 Task: Zoom in the location "Bed and breakfast in St. Marys, Georgia, United States" two times.
Action: Mouse moved to (343, 142)
Screenshot: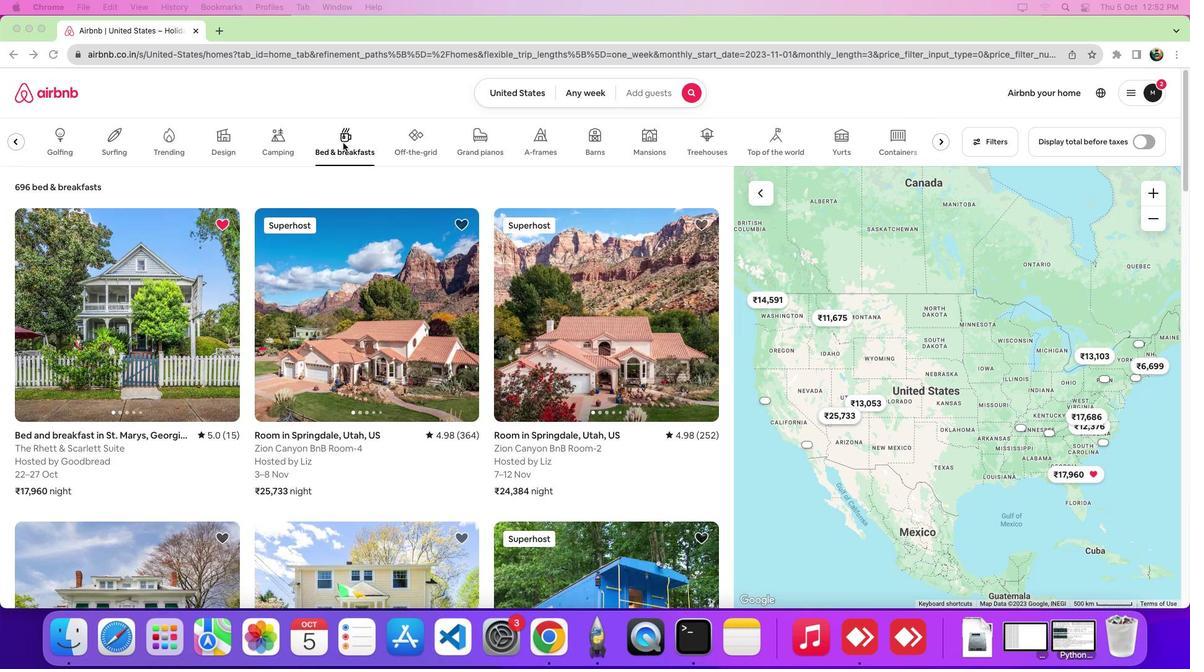 
Action: Mouse pressed left at (343, 142)
Screenshot: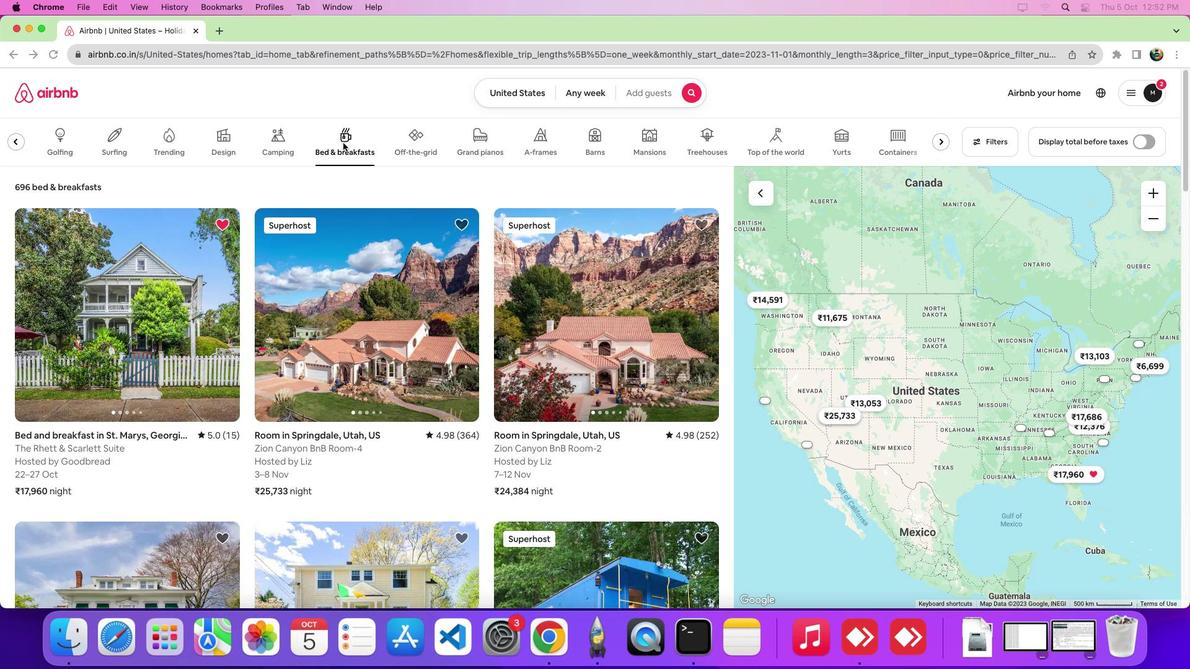 
Action: Mouse moved to (136, 326)
Screenshot: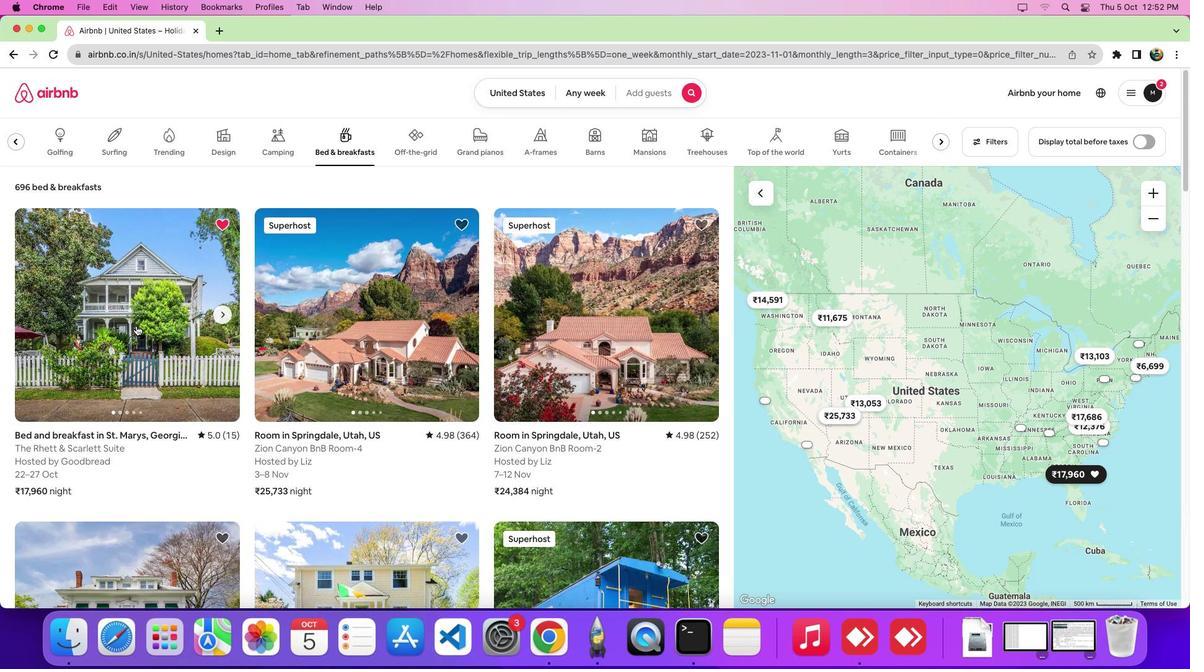 
Action: Mouse pressed left at (136, 326)
Screenshot: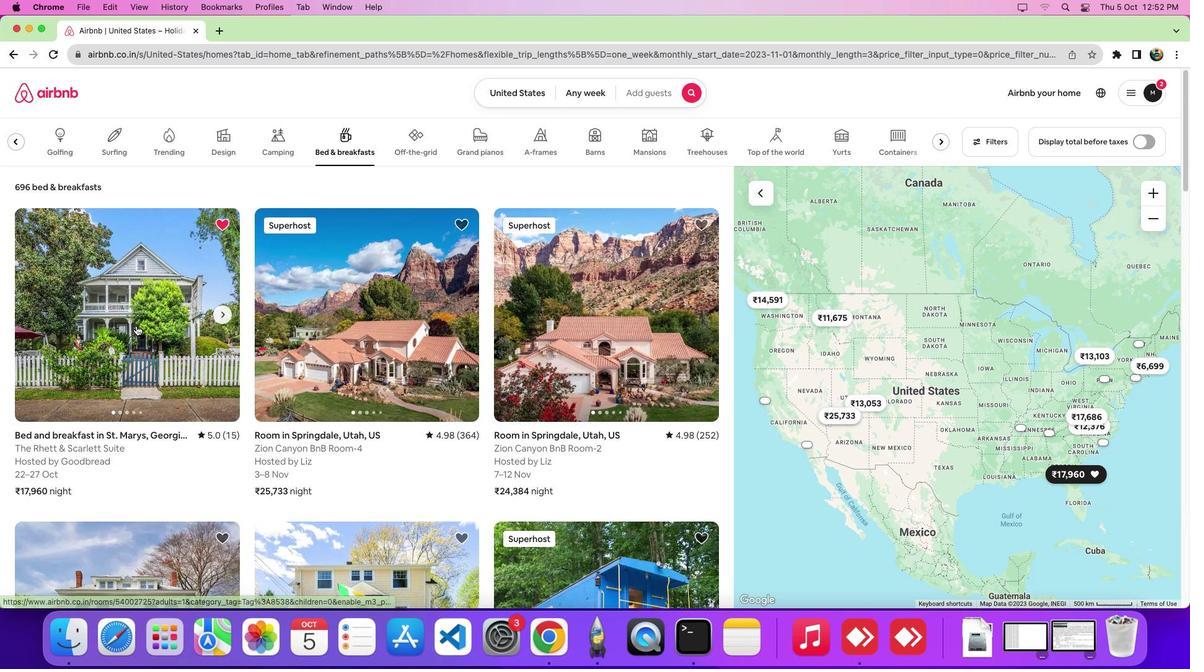 
Action: Mouse moved to (363, 313)
Screenshot: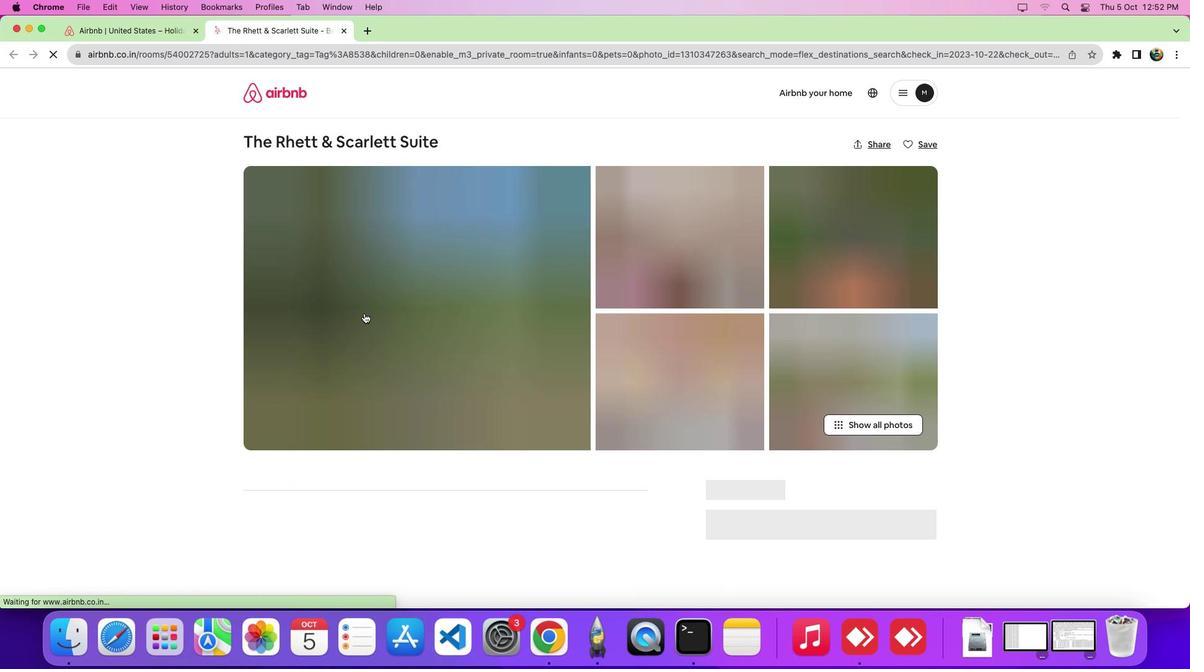 
Action: Mouse scrolled (363, 313) with delta (0, 0)
Screenshot: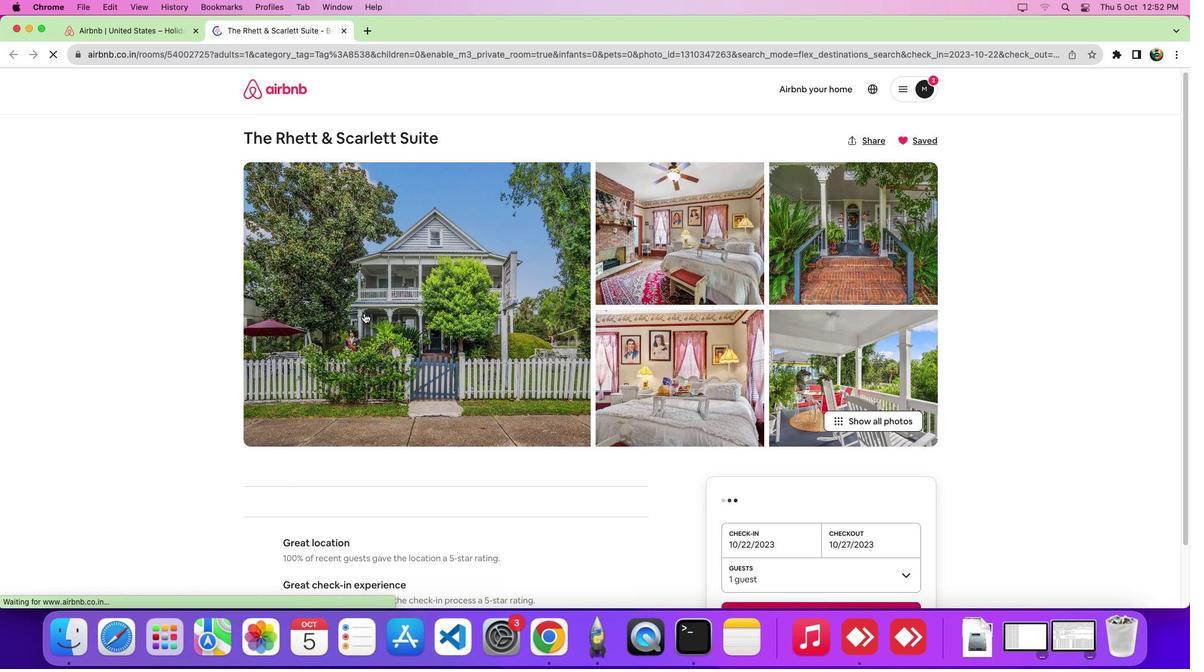 
Action: Mouse scrolled (363, 313) with delta (0, -1)
Screenshot: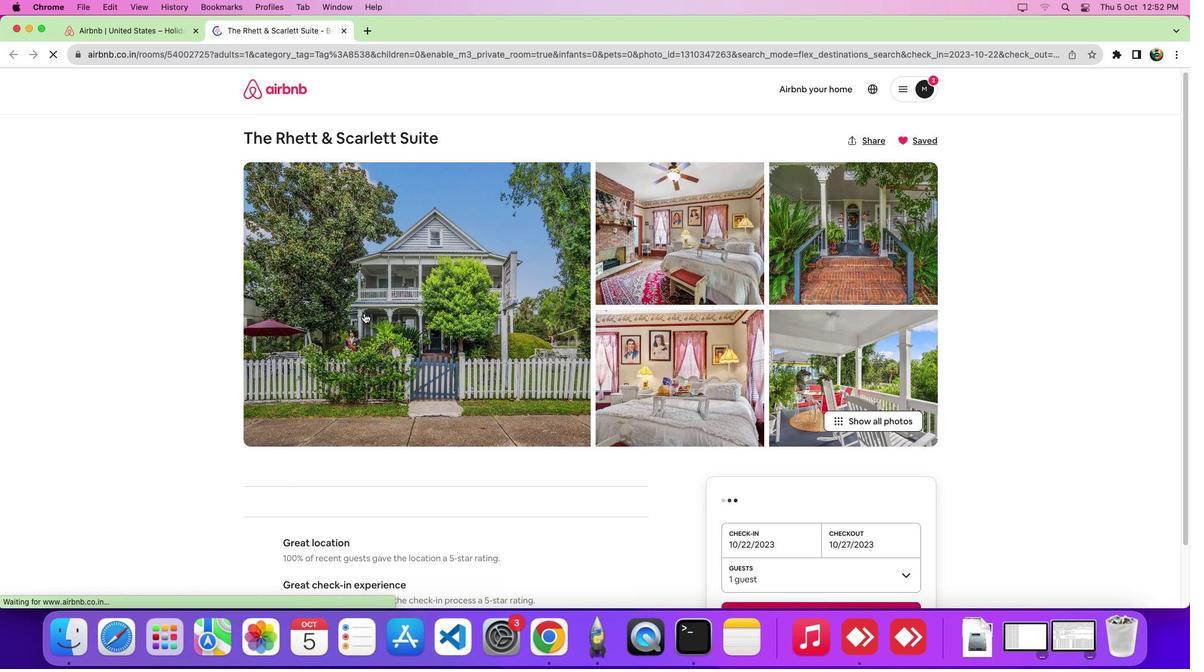 
Action: Mouse scrolled (363, 313) with delta (0, -6)
Screenshot: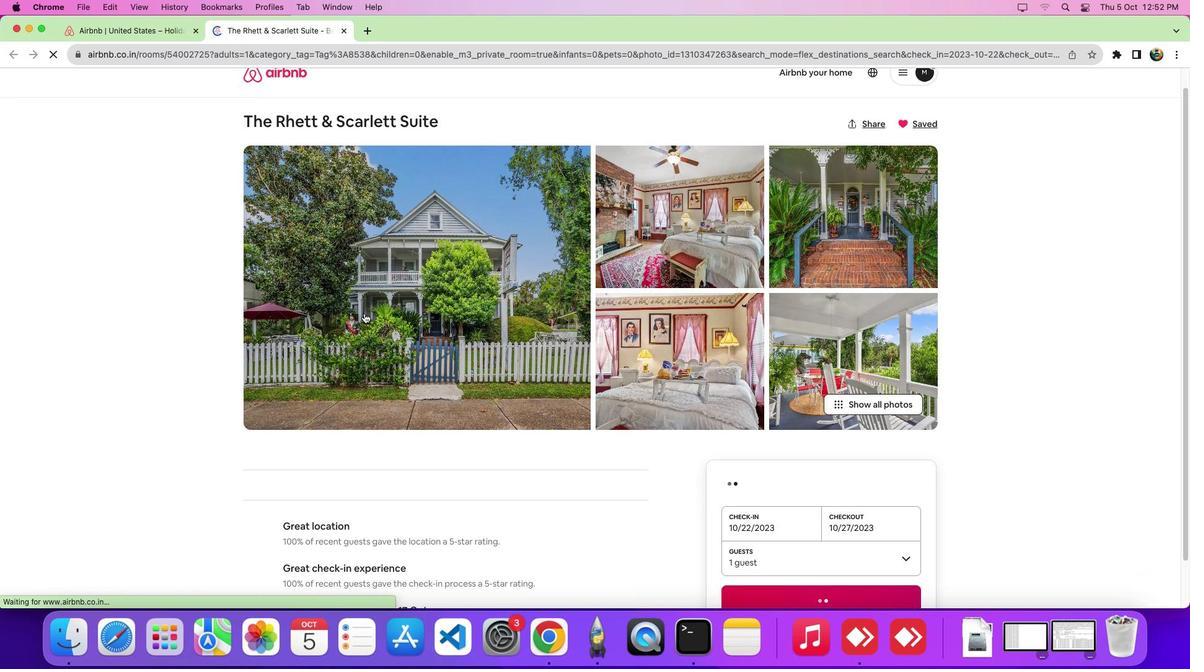 
Action: Mouse scrolled (363, 313) with delta (0, -8)
Screenshot: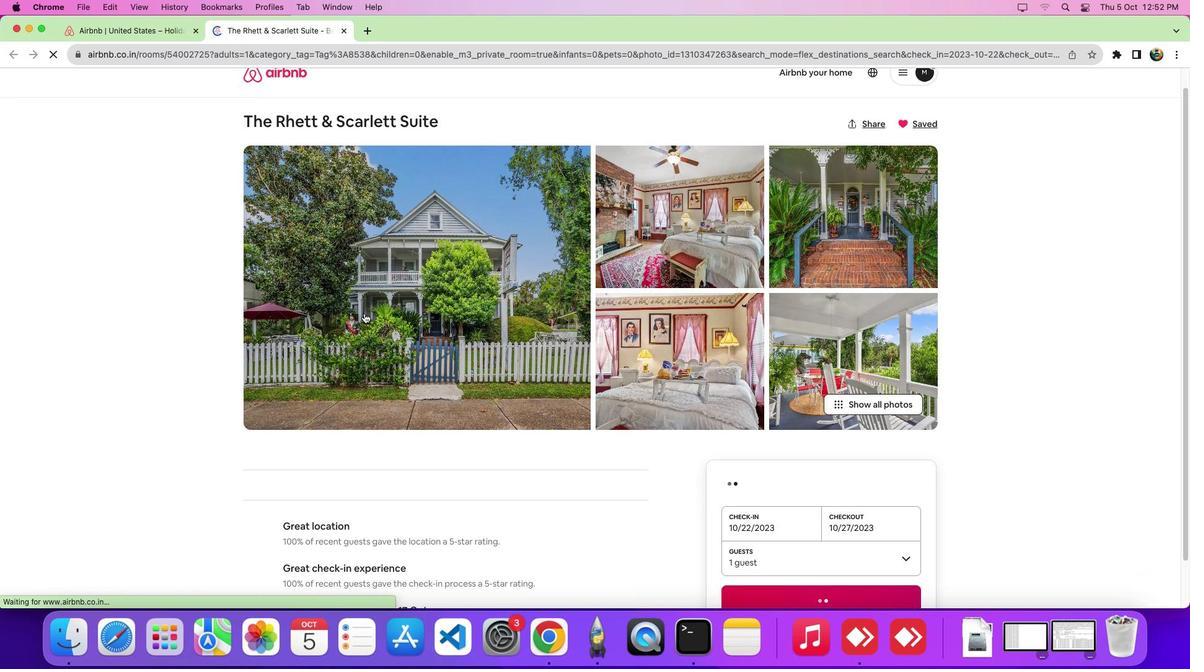 
Action: Mouse scrolled (363, 313) with delta (0, -9)
Screenshot: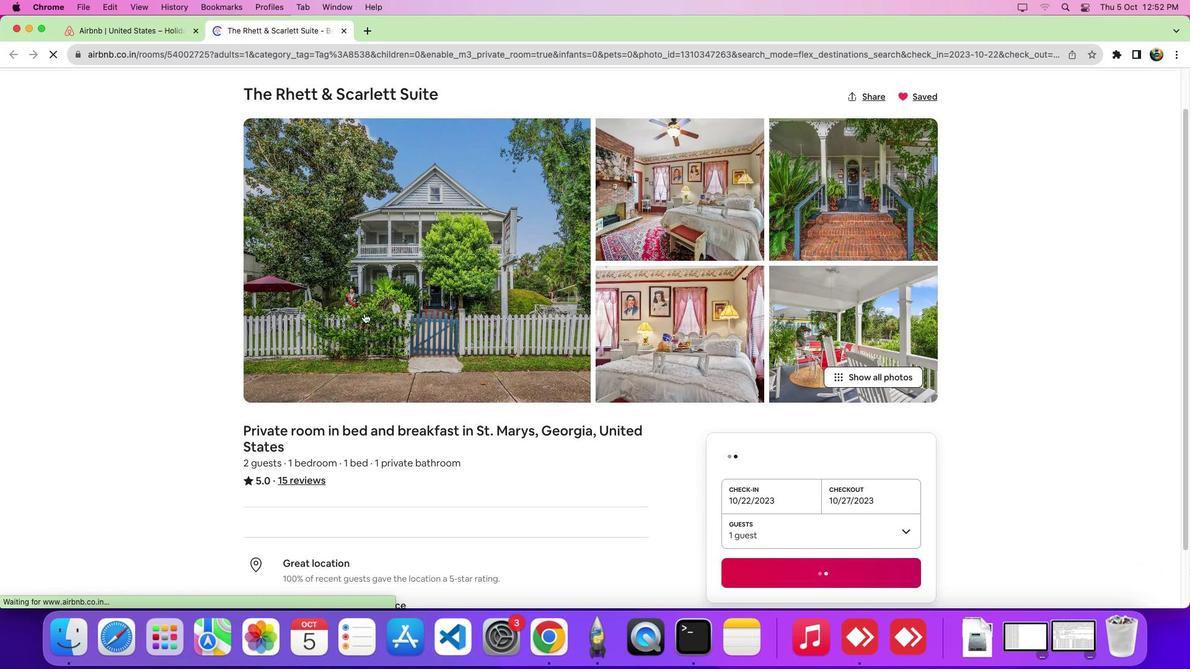 
Action: Mouse scrolled (363, 313) with delta (0, -10)
Screenshot: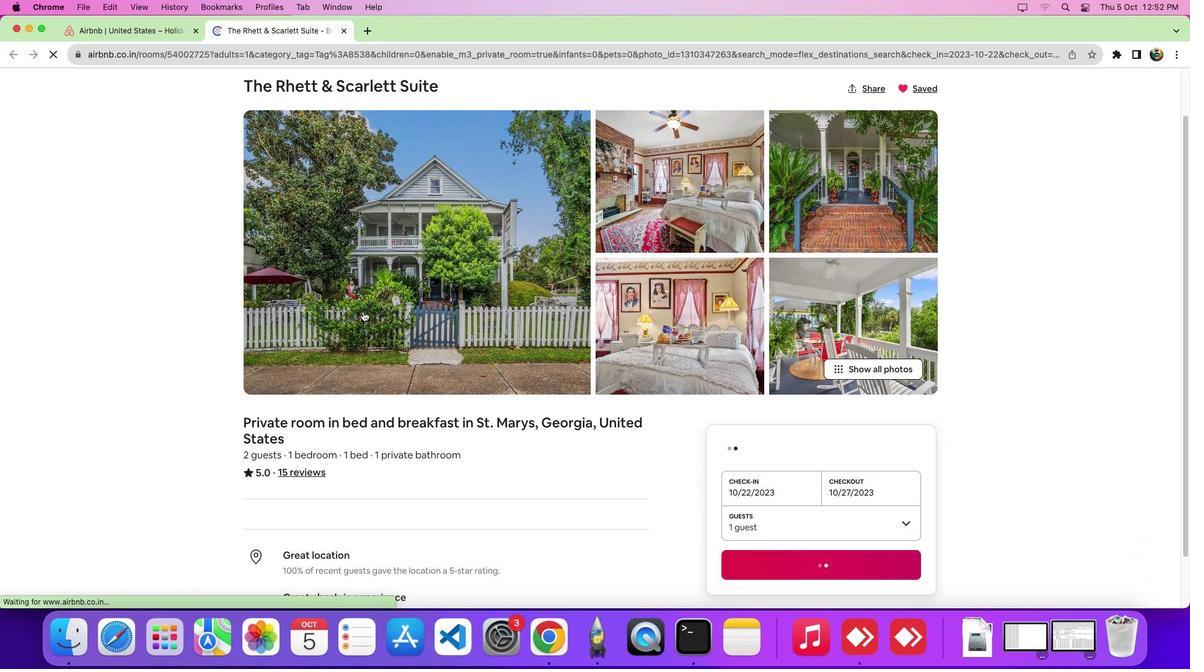 
Action: Mouse moved to (363, 303)
Screenshot: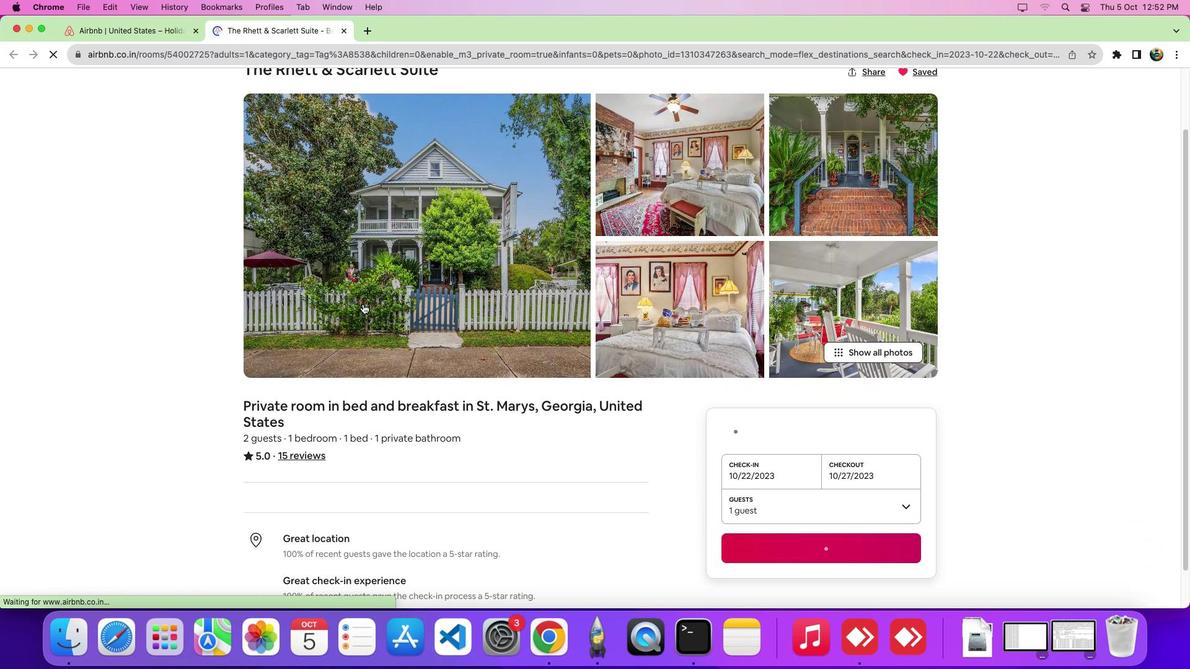 
Action: Mouse scrolled (363, 303) with delta (0, 0)
Screenshot: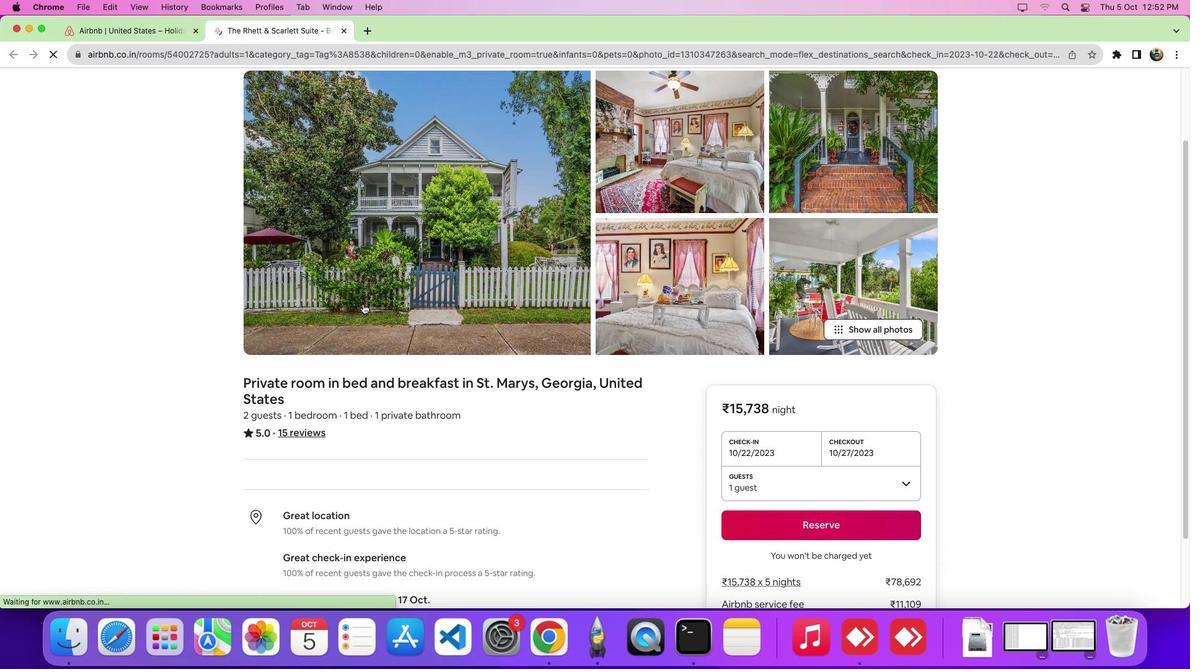 
Action: Mouse scrolled (363, 303) with delta (0, -1)
Screenshot: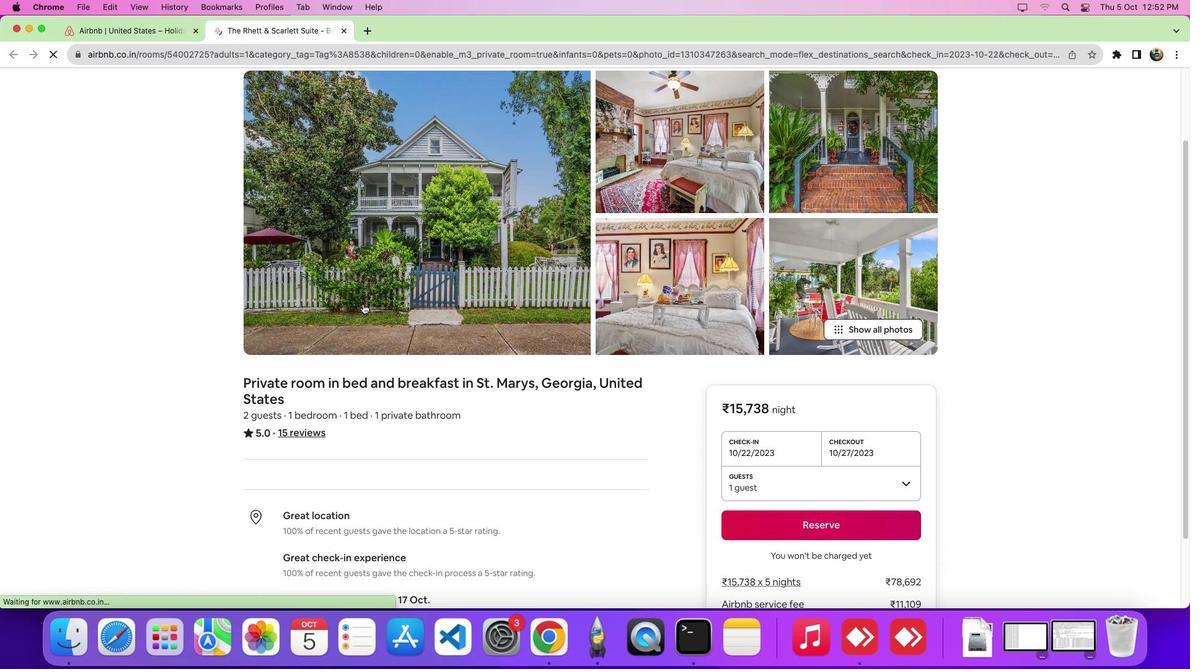 
Action: Mouse scrolled (363, 303) with delta (0, -6)
Screenshot: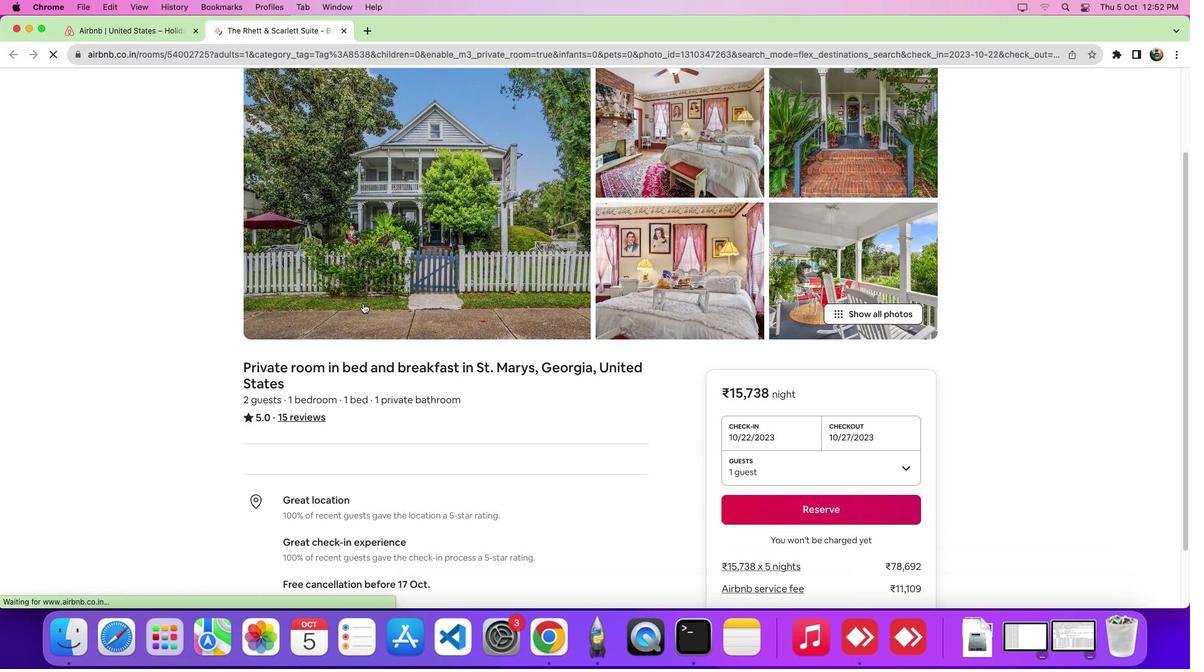 
Action: Mouse scrolled (363, 303) with delta (0, -8)
Screenshot: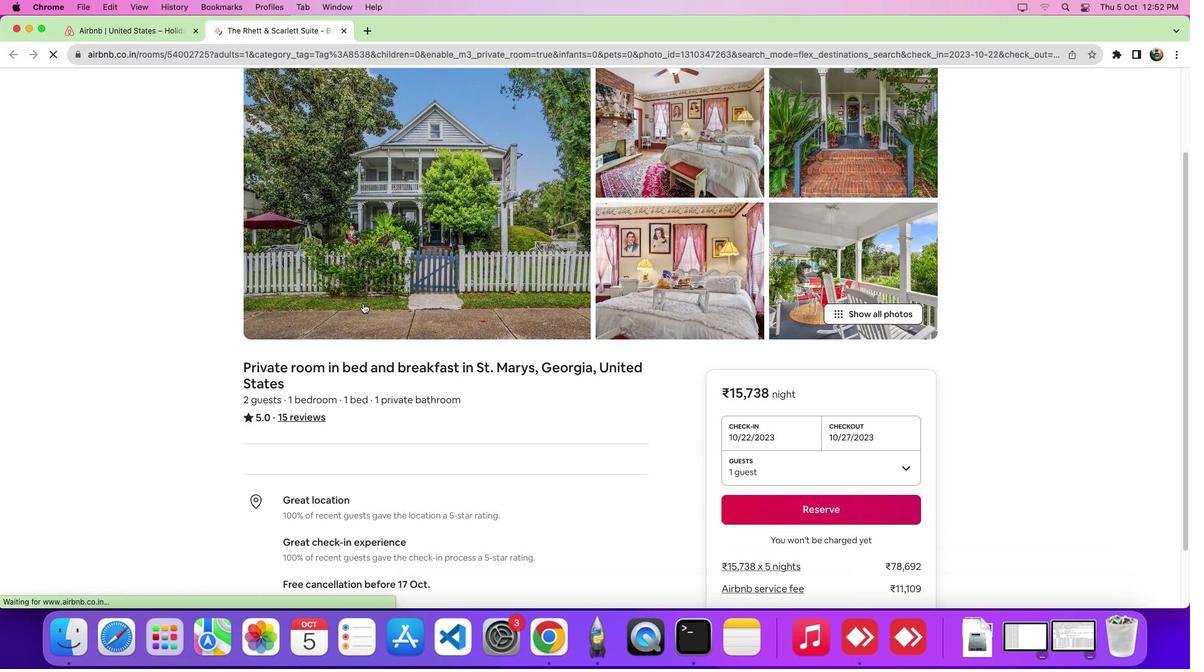 
Action: Mouse scrolled (363, 303) with delta (0, -9)
Screenshot: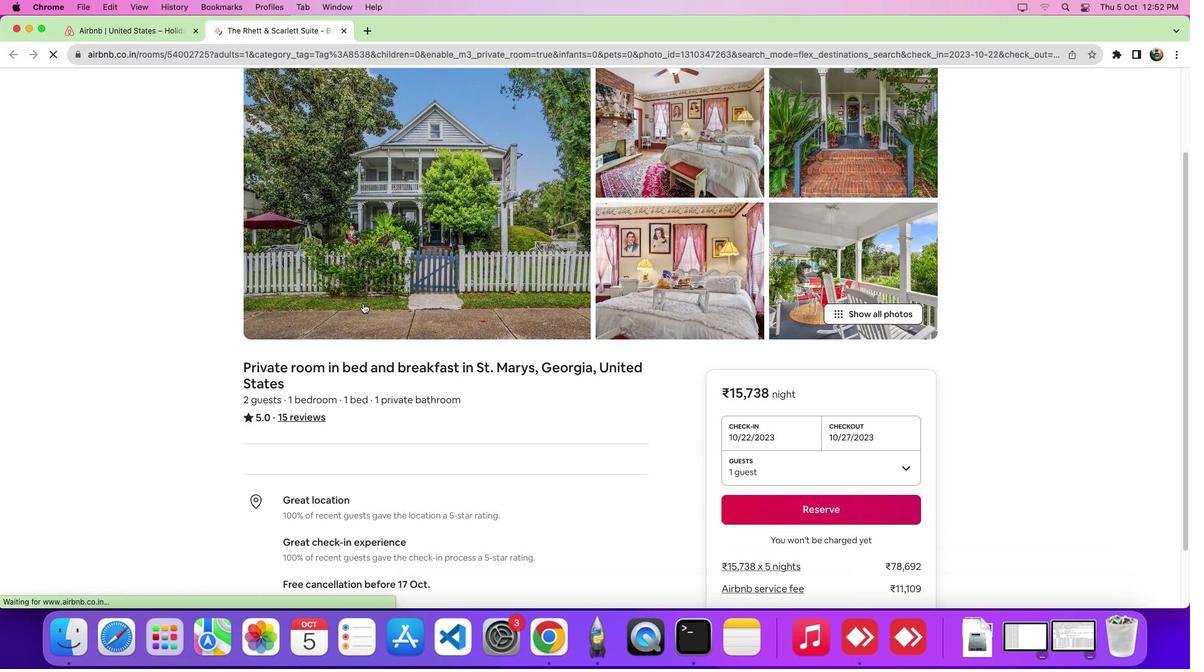 
Action: Mouse scrolled (363, 303) with delta (0, -10)
Screenshot: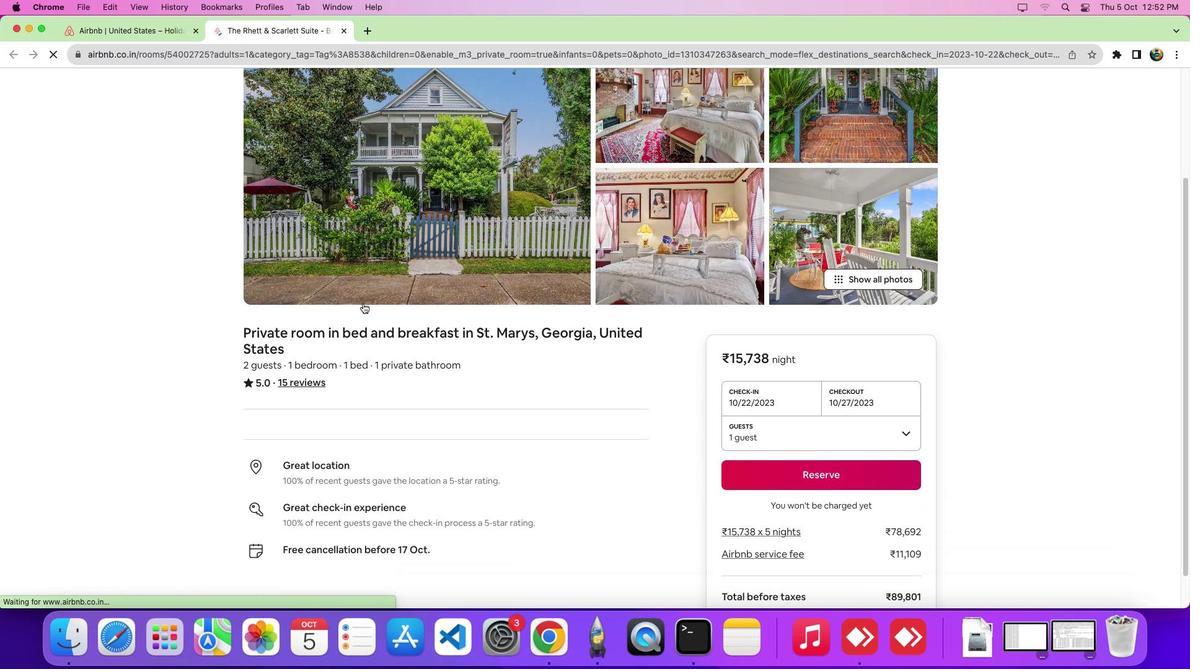 
Action: Mouse moved to (363, 303)
Screenshot: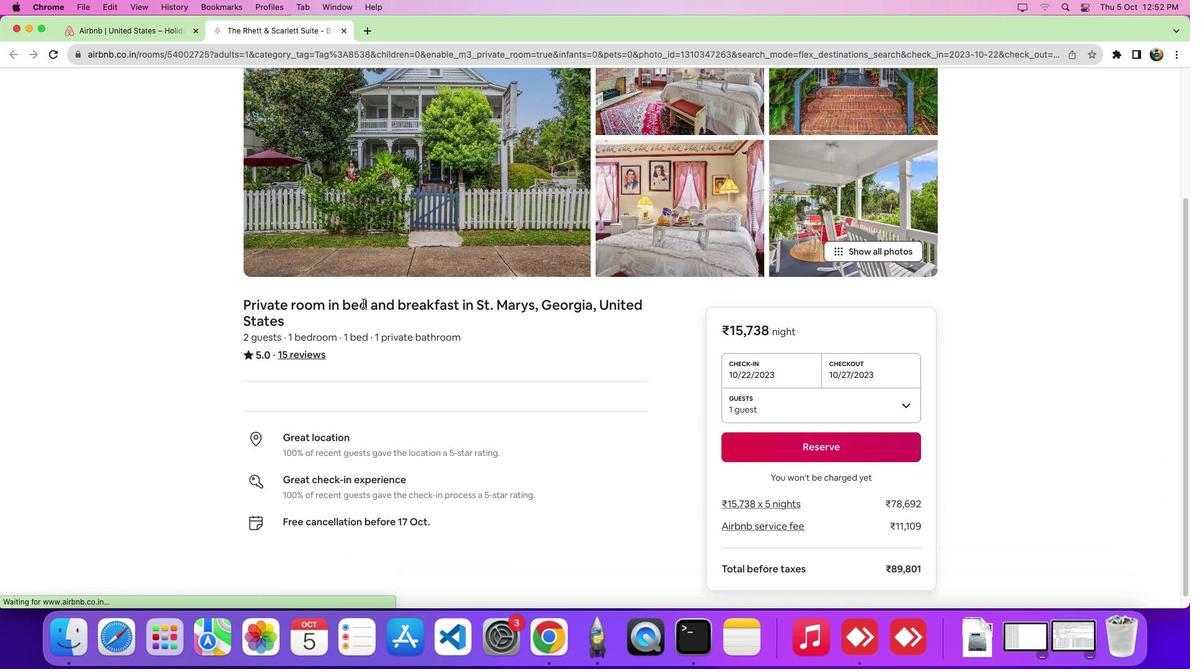 
Action: Mouse scrolled (363, 303) with delta (0, 0)
Screenshot: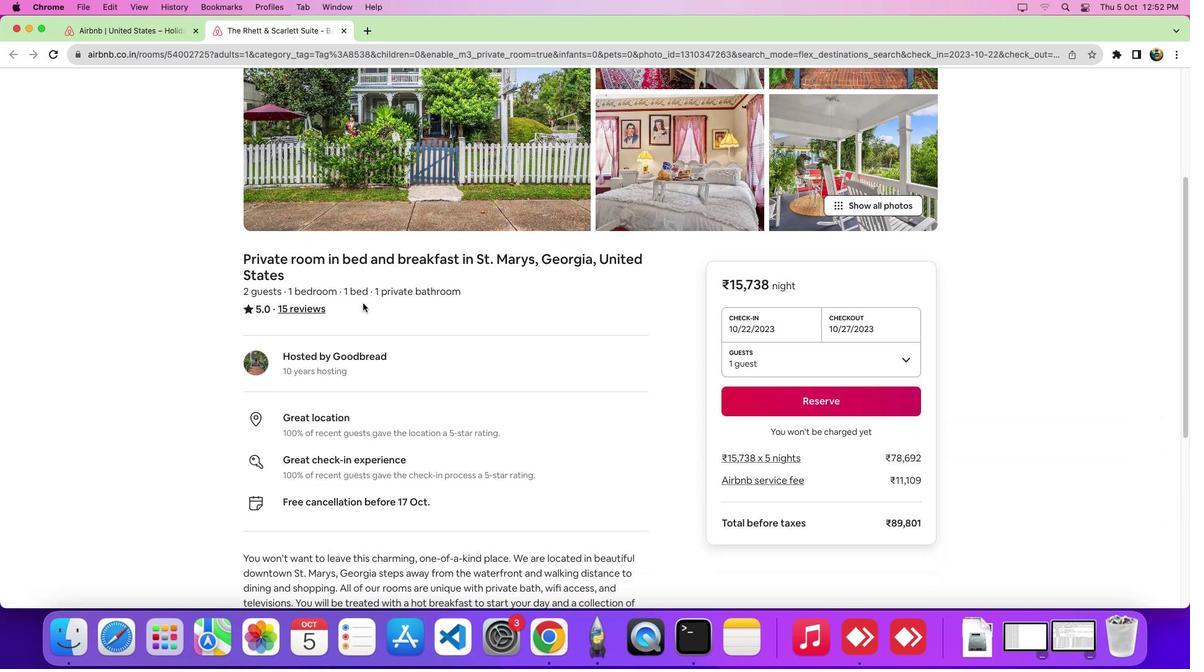 
Action: Mouse scrolled (363, 303) with delta (0, -1)
Screenshot: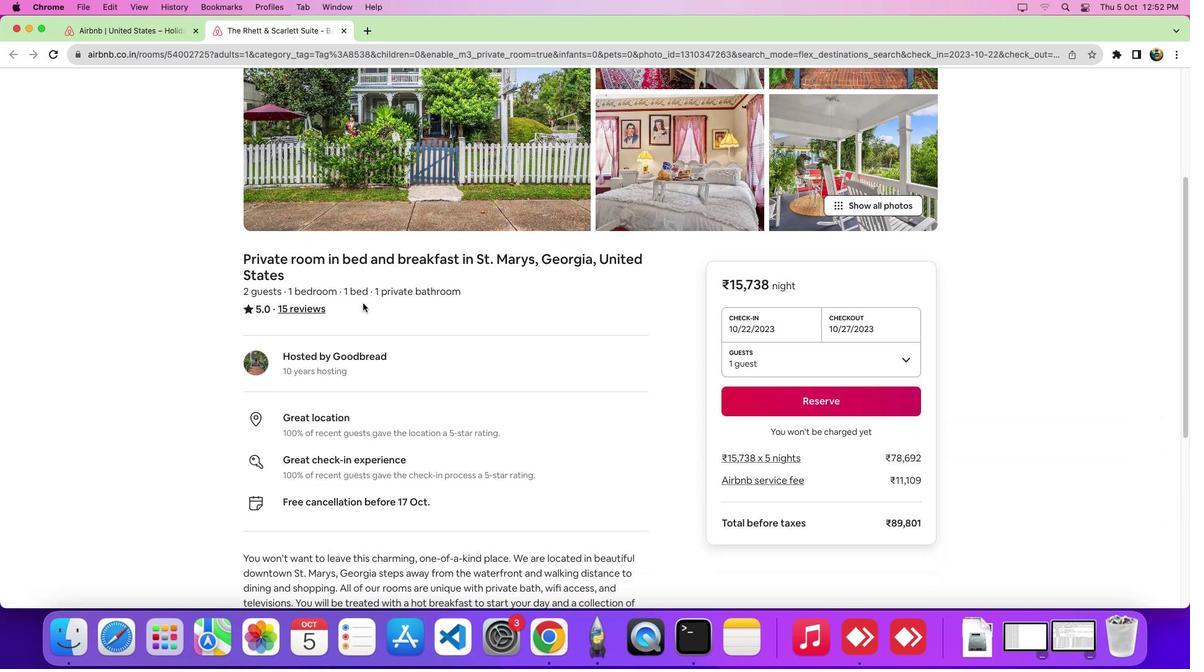 
Action: Mouse scrolled (363, 303) with delta (0, -6)
Screenshot: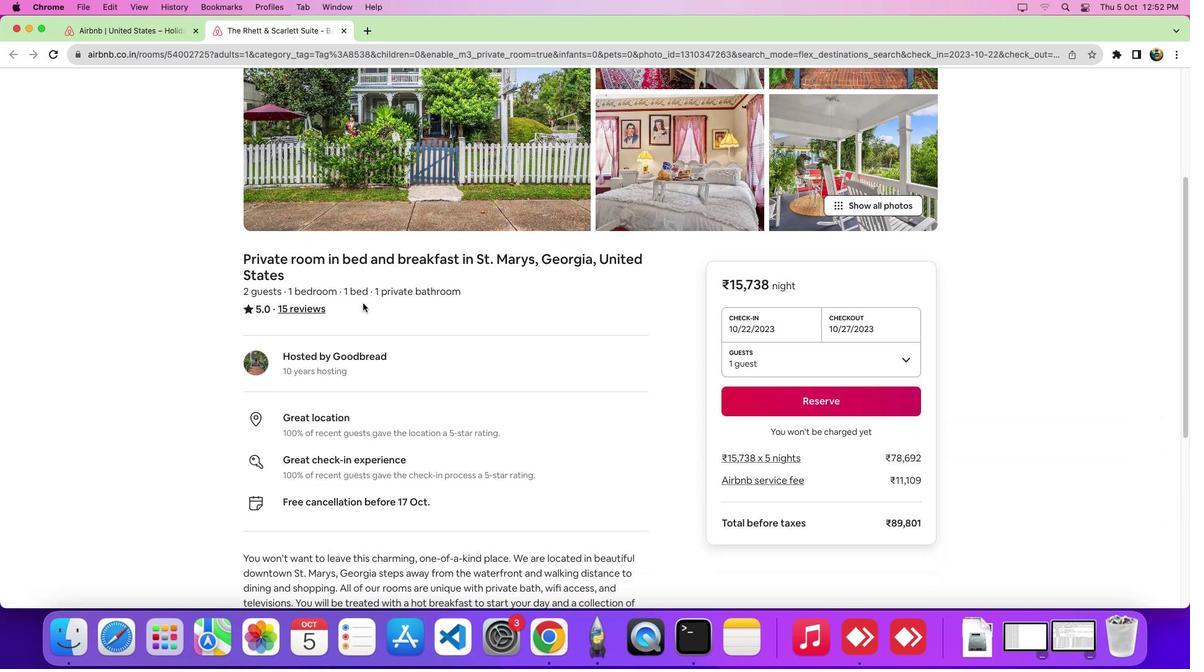 
Action: Mouse scrolled (363, 303) with delta (0, -8)
Screenshot: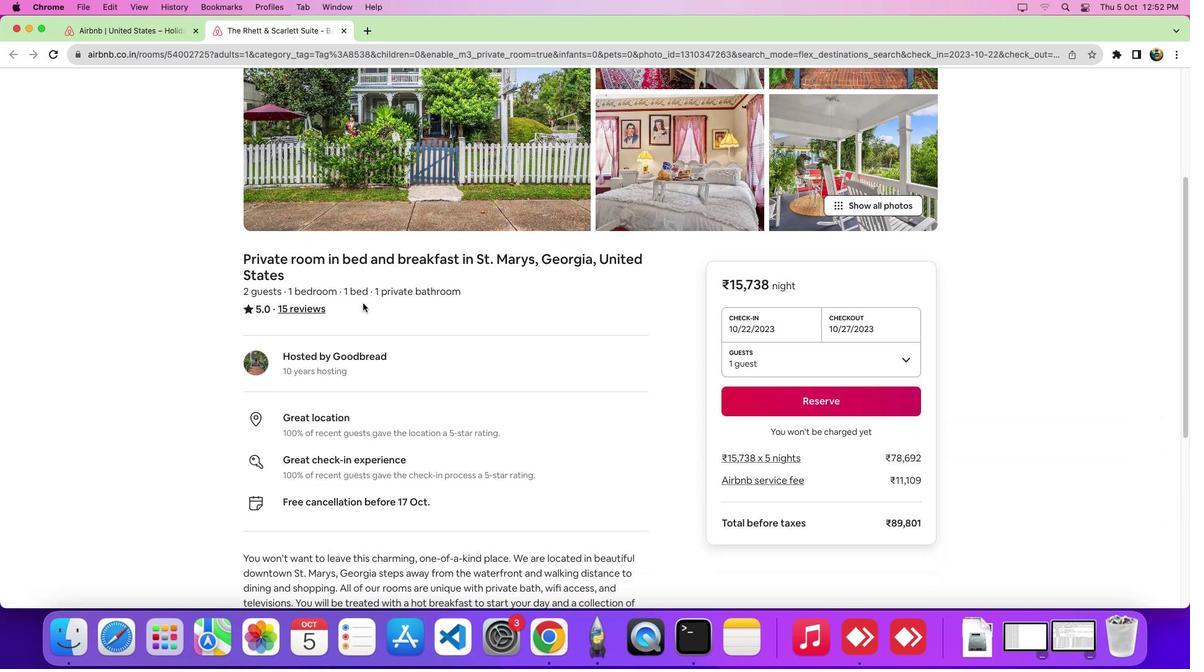 
Action: Mouse scrolled (363, 303) with delta (0, -9)
Screenshot: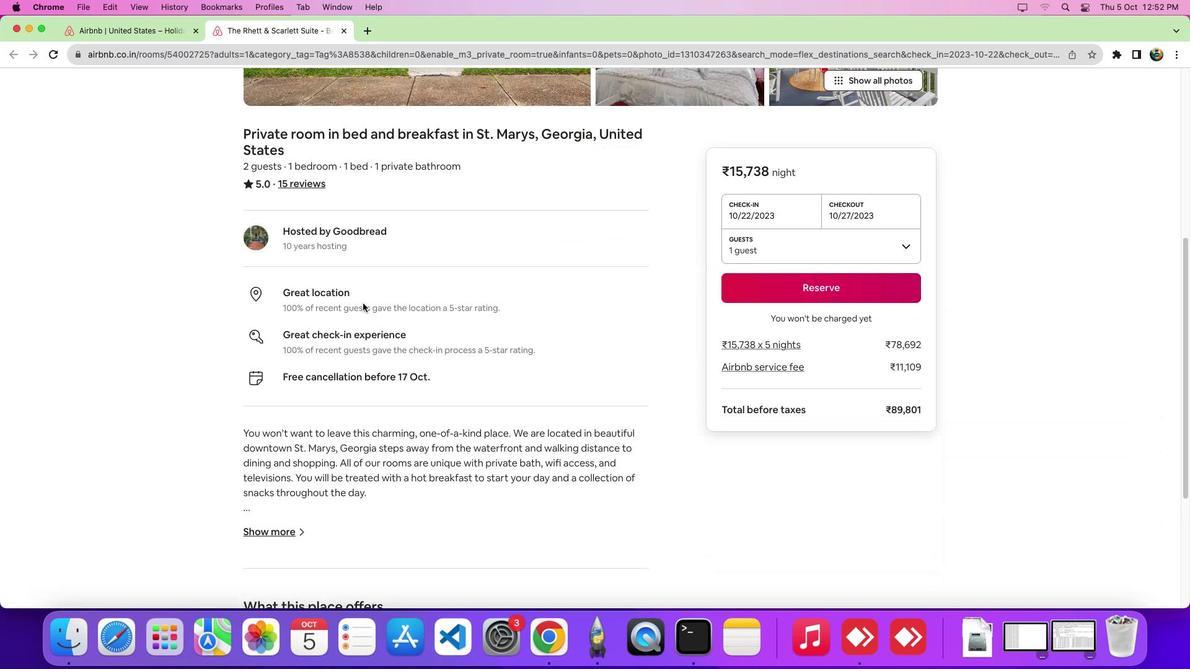 
Action: Mouse scrolled (363, 303) with delta (0, -10)
Screenshot: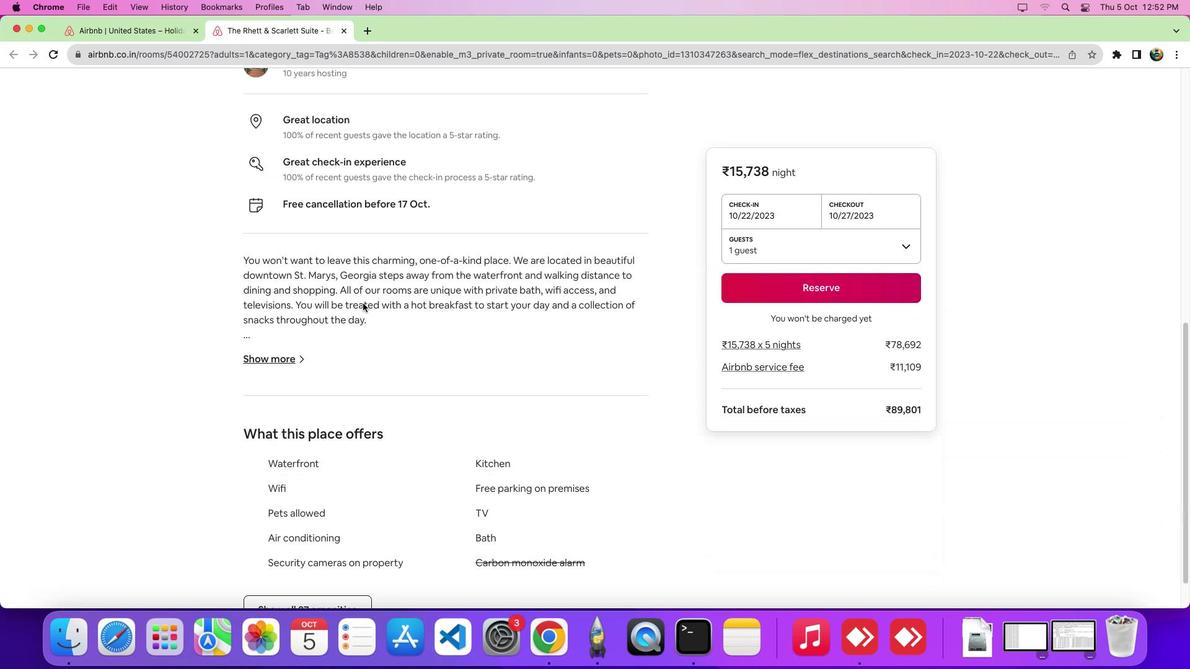 
Action: Mouse moved to (406, 92)
Screenshot: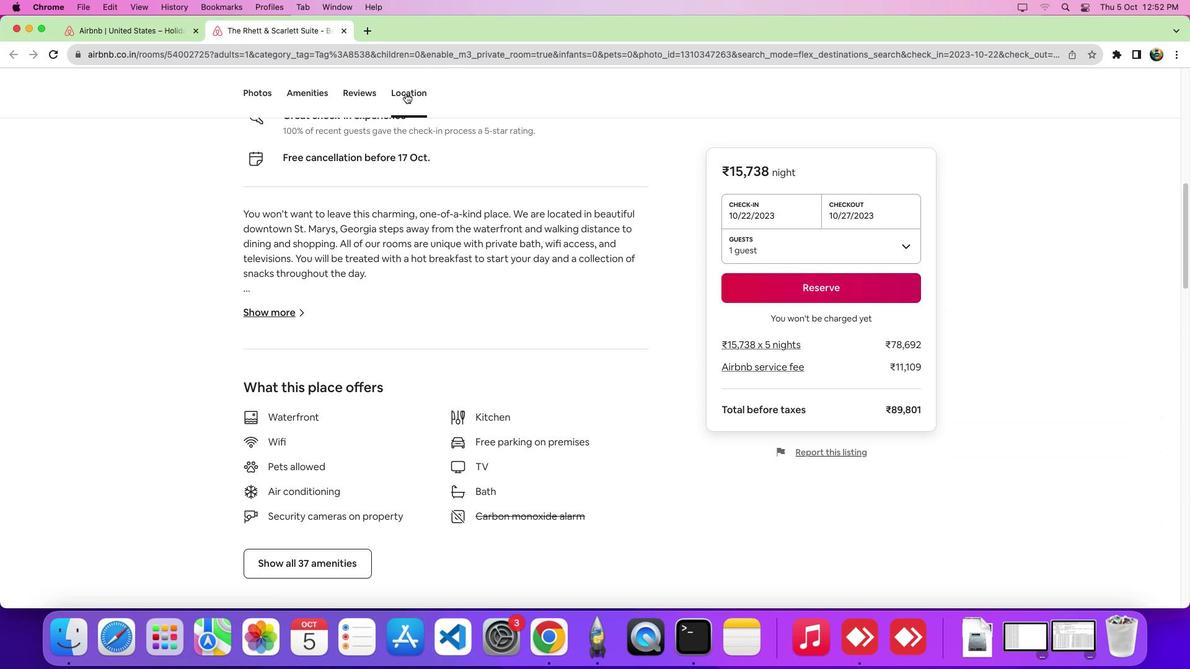 
Action: Mouse pressed left at (406, 92)
Screenshot: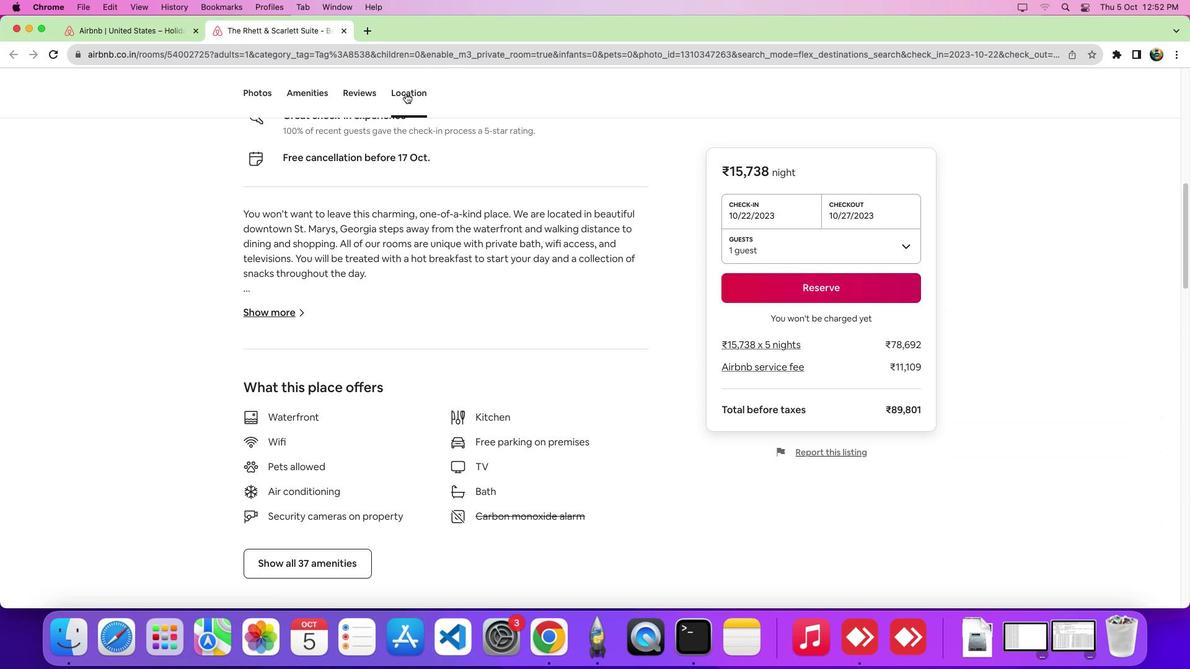 
Action: Mouse moved to (912, 288)
Screenshot: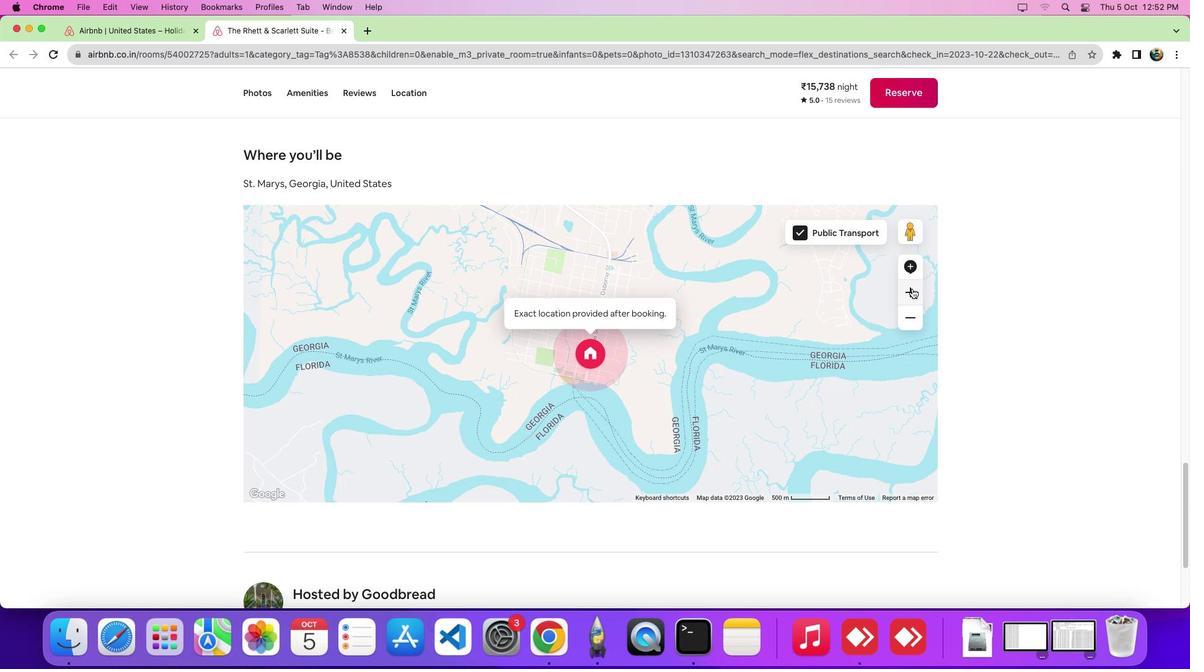 
Action: Mouse pressed left at (912, 288)
Screenshot: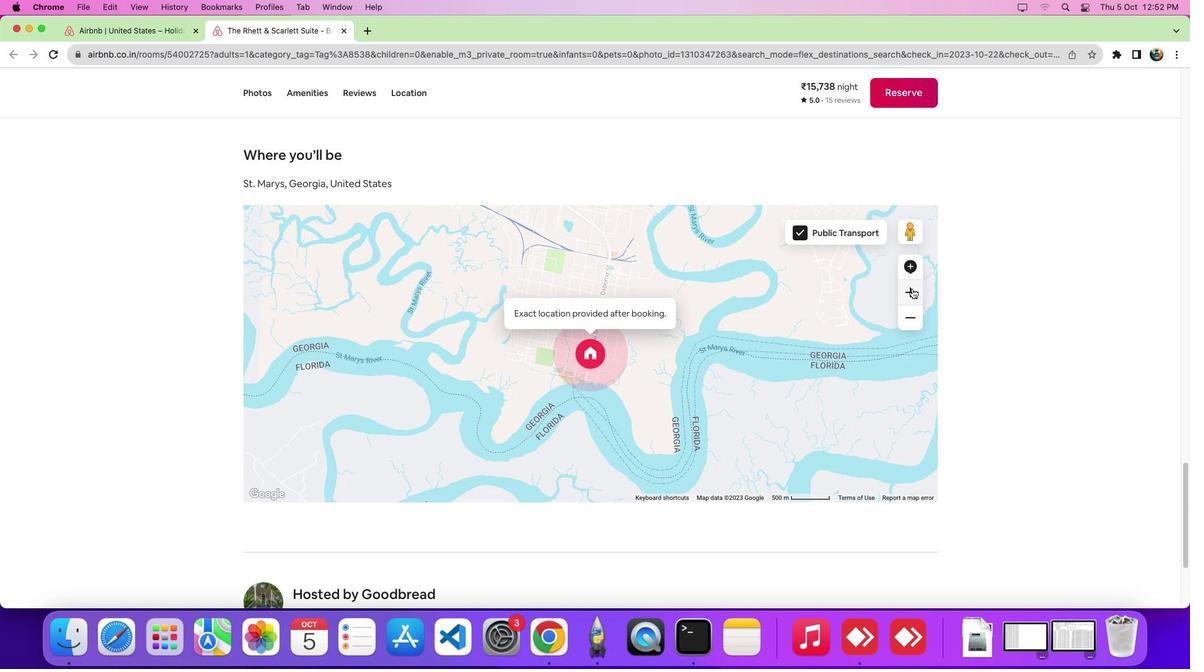 
Action: Mouse moved to (911, 288)
Screenshot: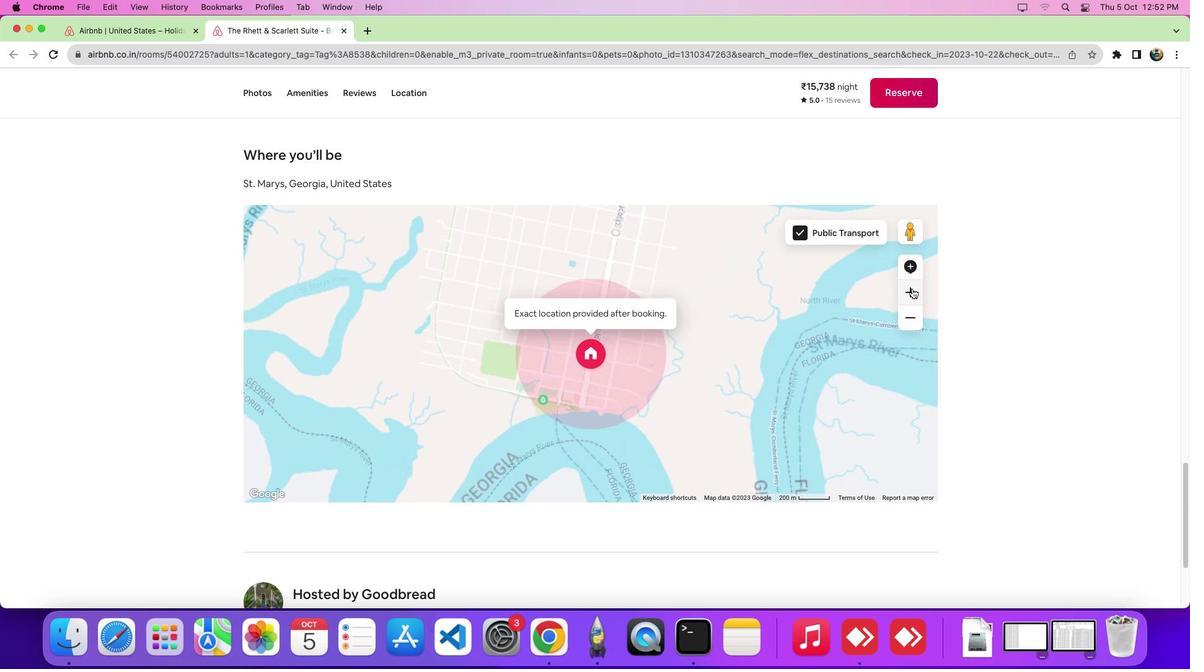 
Action: Mouse pressed left at (911, 288)
Screenshot: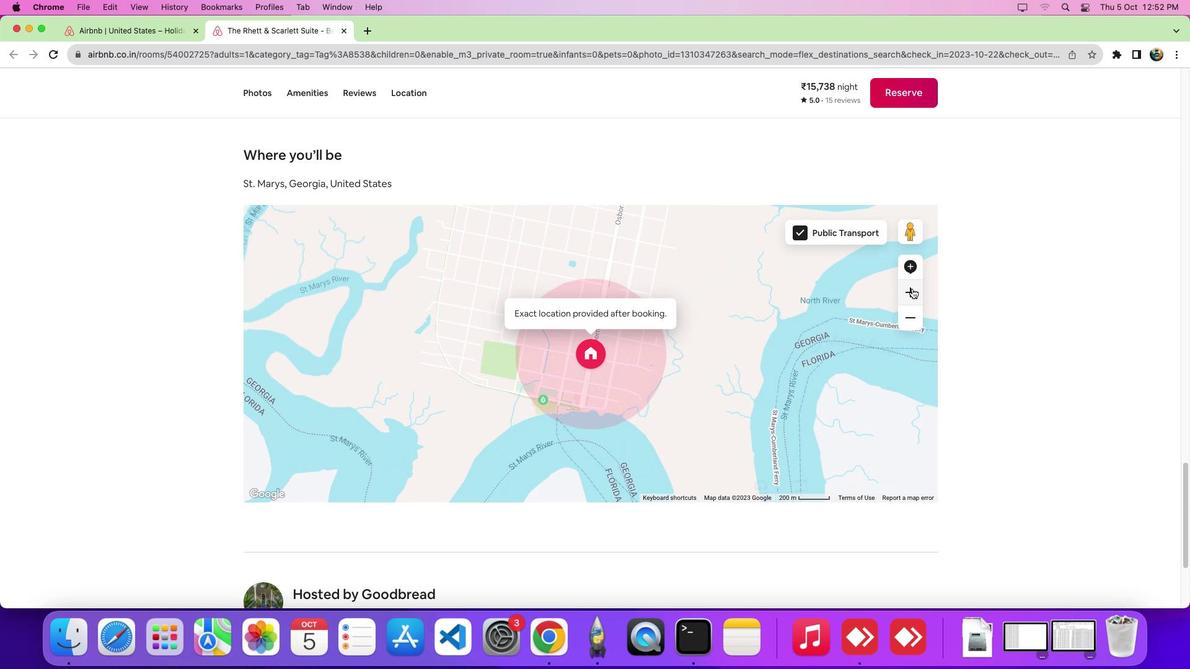 
